 Task: Create in the project AgileExpert and in the Backlog issue 'Develop a new tool for automated testing of web application accessibility compliance for people with disabilities' a child issue 'Integration with human capital management software', and assign it to team member softage.2@softage.net. Create in the project AgileExpert and in the Backlog issue 'Upgrade the deployment pipeline of a web application to improve the speed and reliability of deployment' a child issue 'Big data model feature engineering and testing', and assign it to team member softage.3@softage.net
Action: Mouse moved to (595, 451)
Screenshot: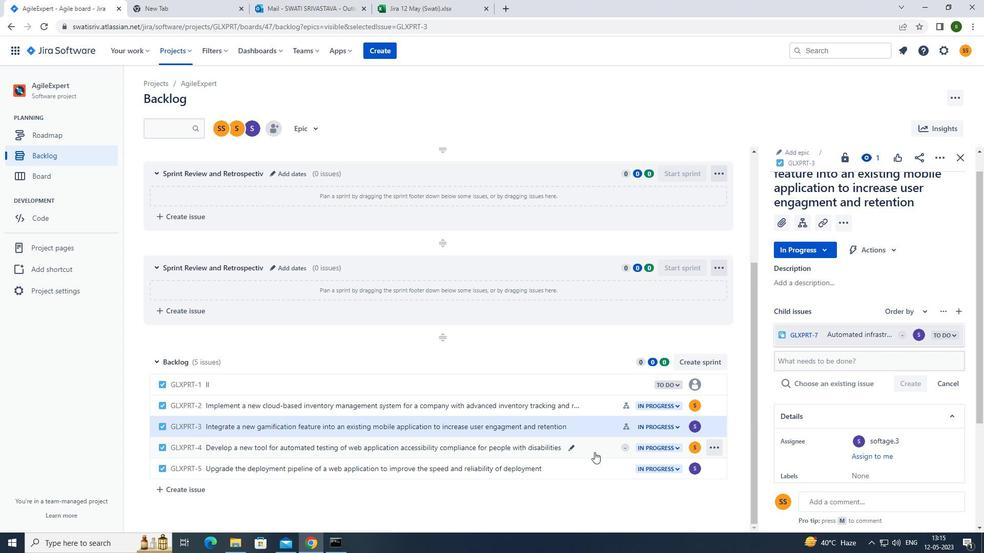 
Action: Mouse pressed left at (595, 451)
Screenshot: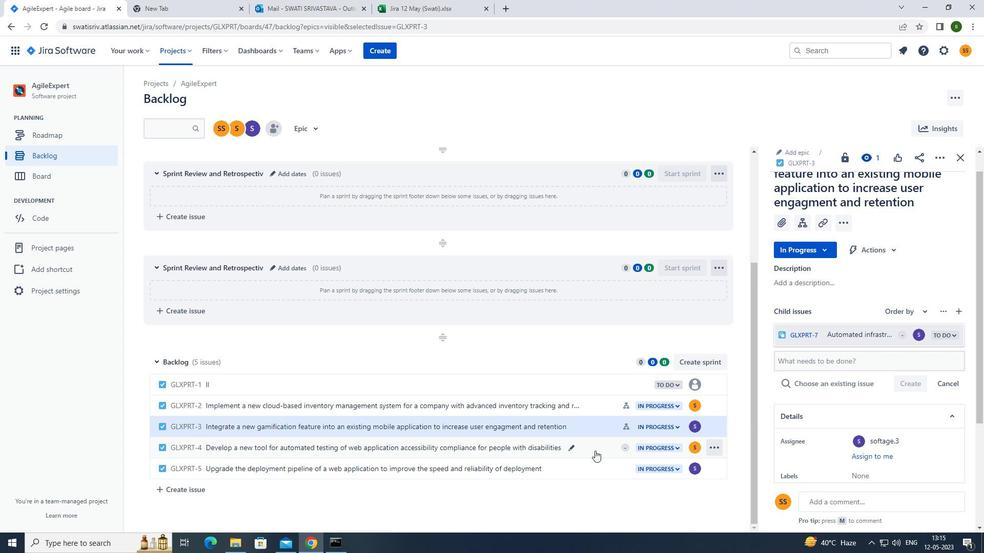 
Action: Mouse moved to (807, 246)
Screenshot: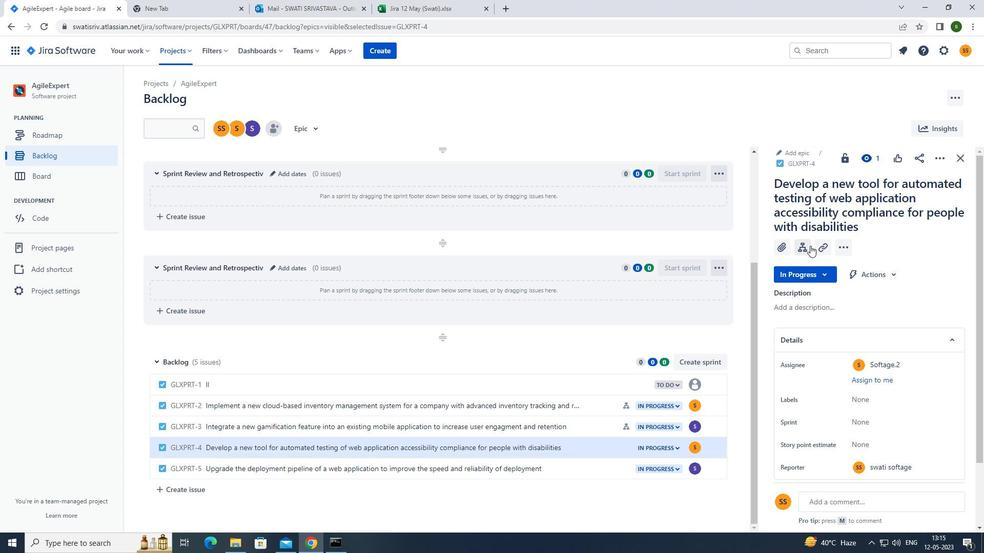 
Action: Mouse pressed left at (807, 246)
Screenshot: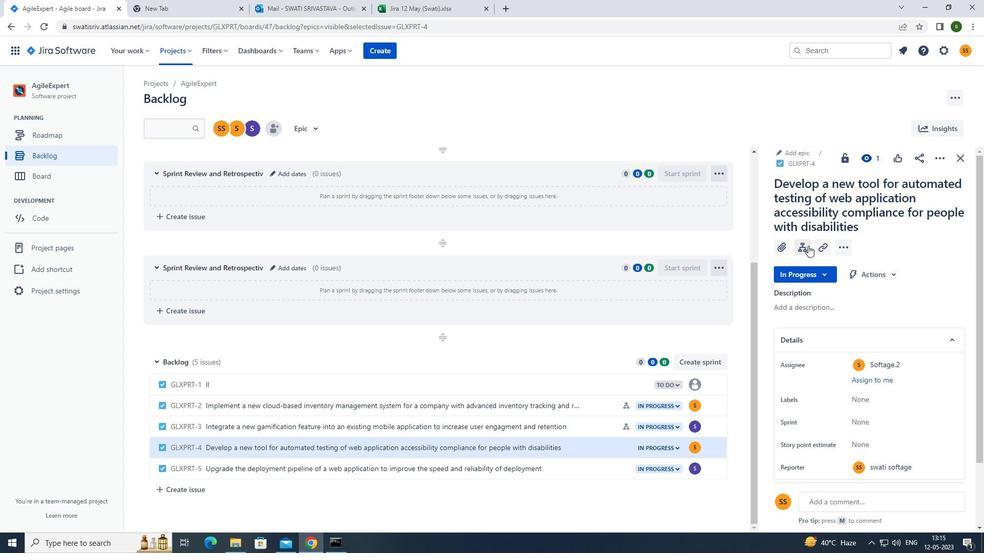 
Action: Mouse moved to (842, 324)
Screenshot: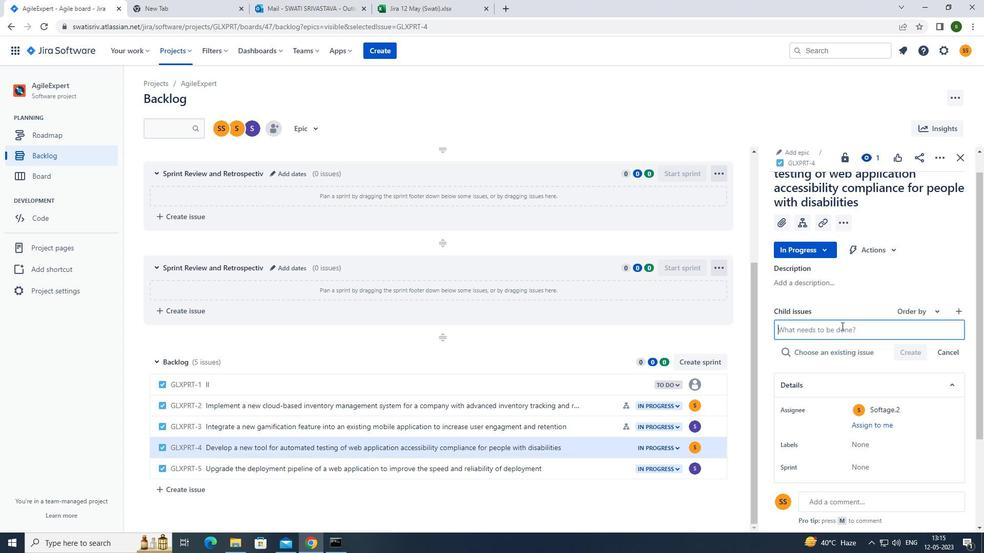 
Action: Mouse pressed left at (842, 324)
Screenshot: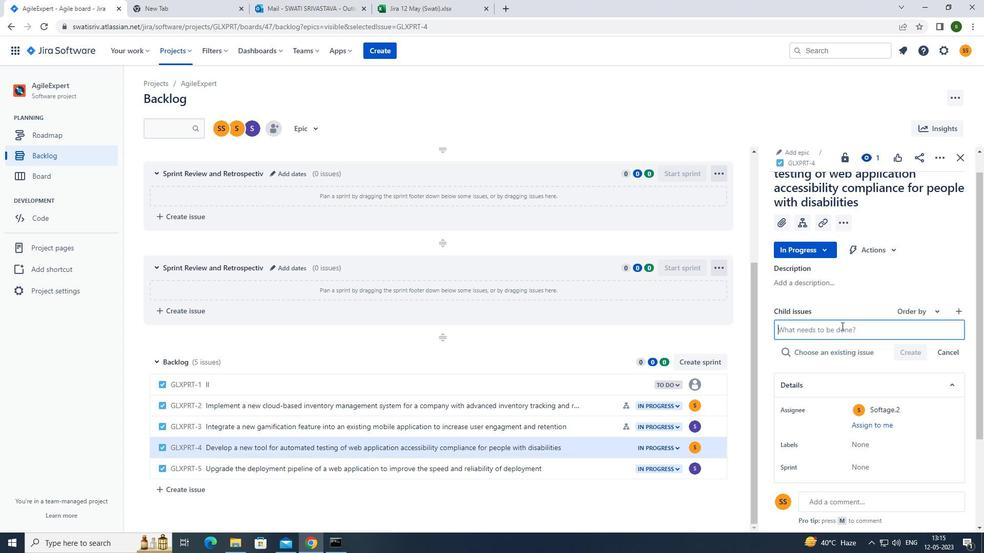 
Action: Mouse moved to (800, 337)
Screenshot: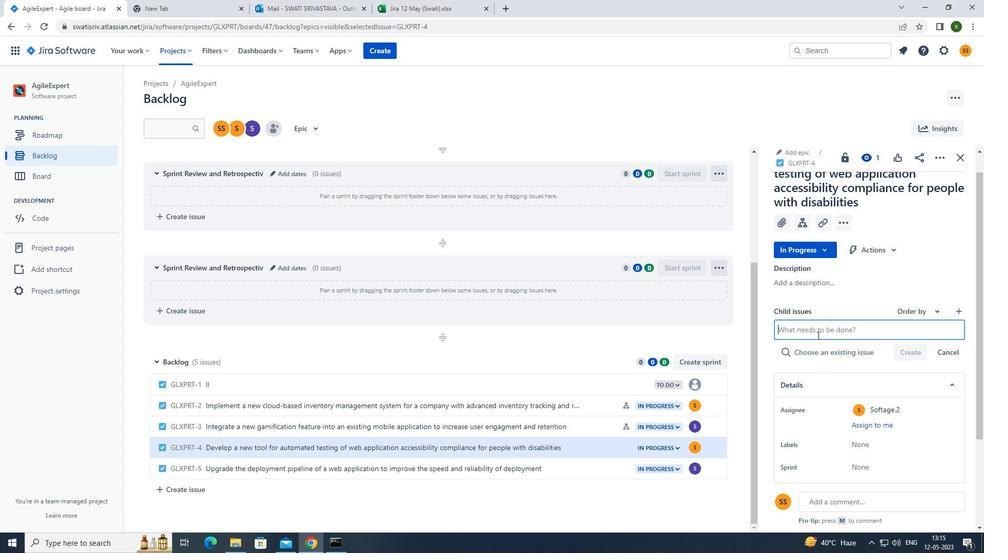 
Action: Key pressed <Key.caps_lock>i<Key.caps_lock>ntegration<Key.space>with<Key.space>human<Key.space>capita
Screenshot: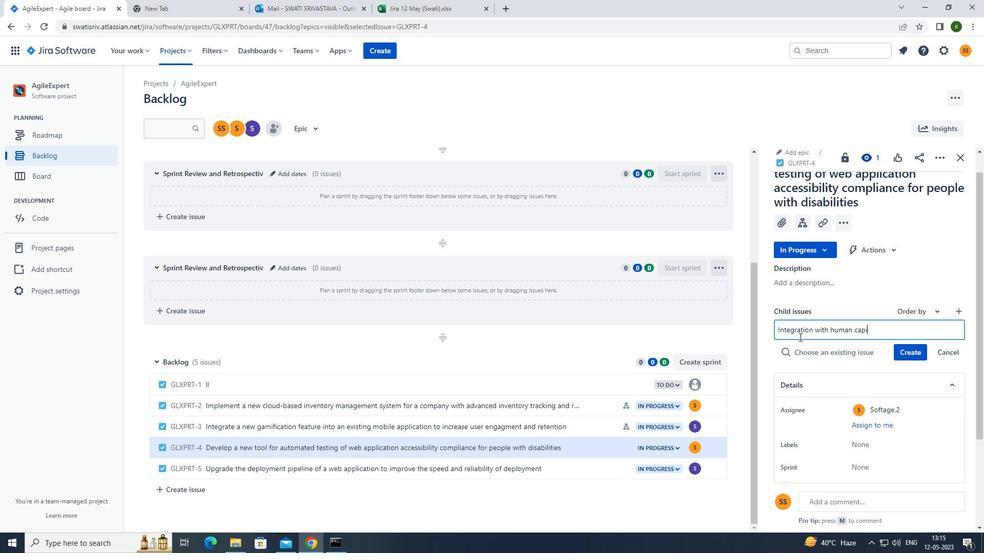 
Action: Mouse moved to (799, 337)
Screenshot: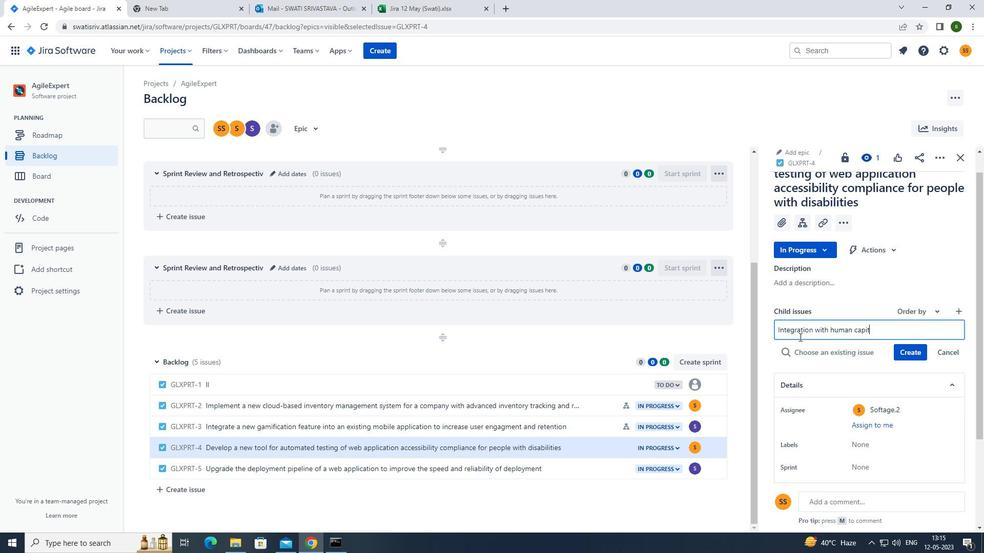 
Action: Key pressed l<Key.space>managemnt<Key.space>software<Key.enter>
Screenshot: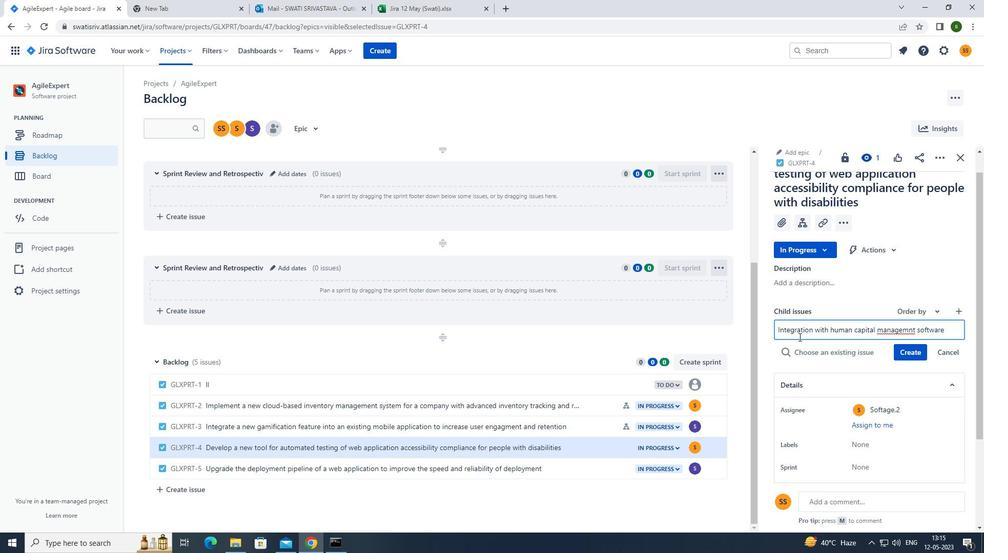 
Action: Mouse moved to (917, 333)
Screenshot: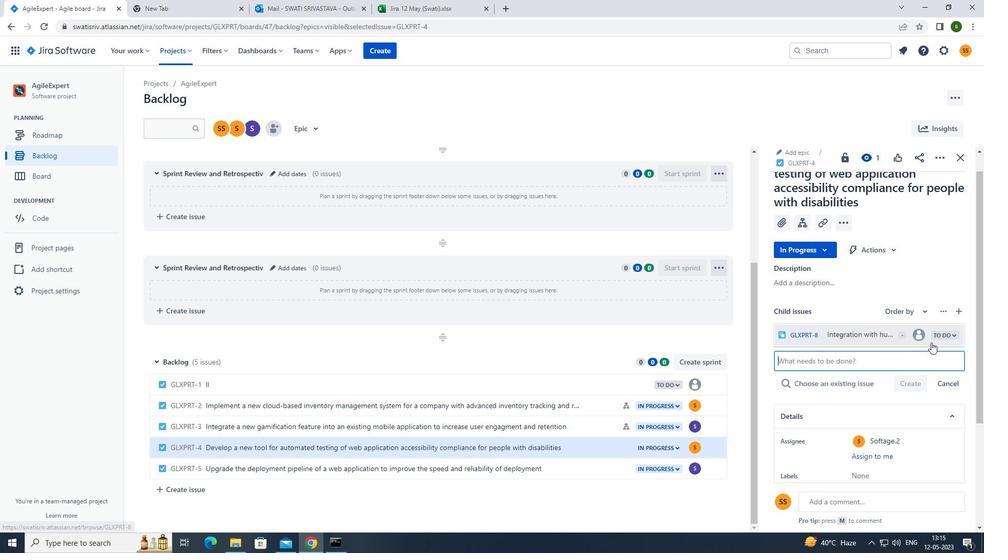 
Action: Mouse pressed left at (917, 333)
Screenshot: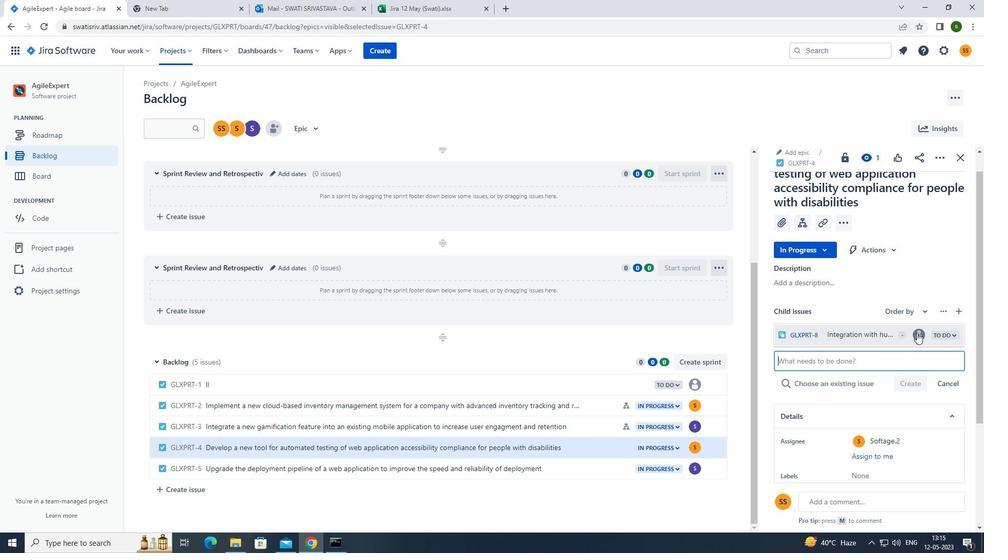 
Action: Mouse moved to (828, 363)
Screenshot: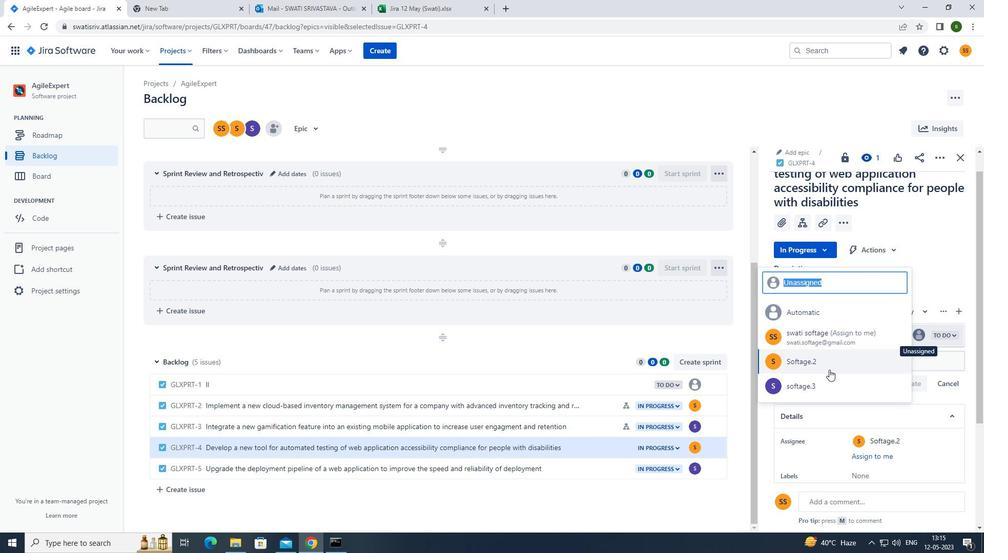 
Action: Mouse pressed left at (828, 363)
Screenshot: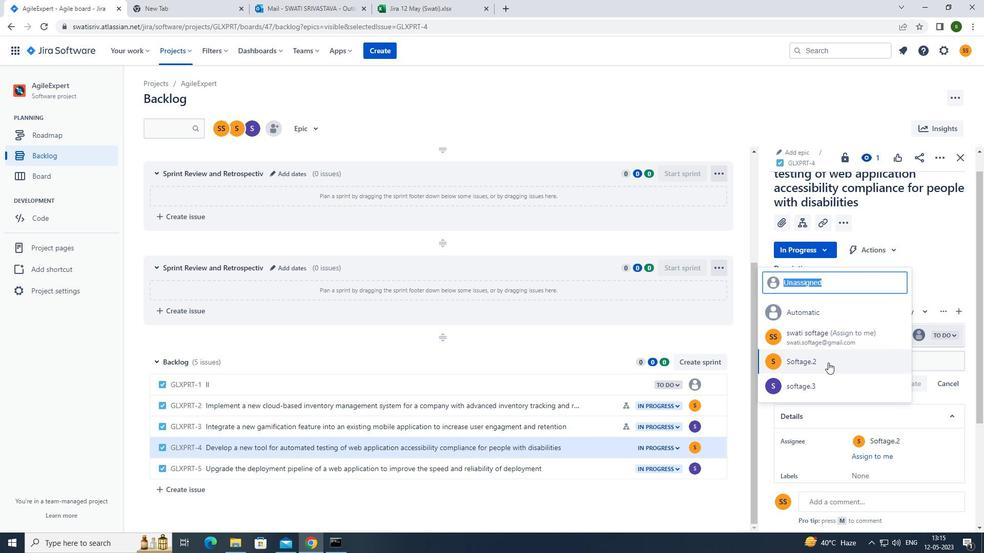 
Action: Mouse moved to (586, 472)
Screenshot: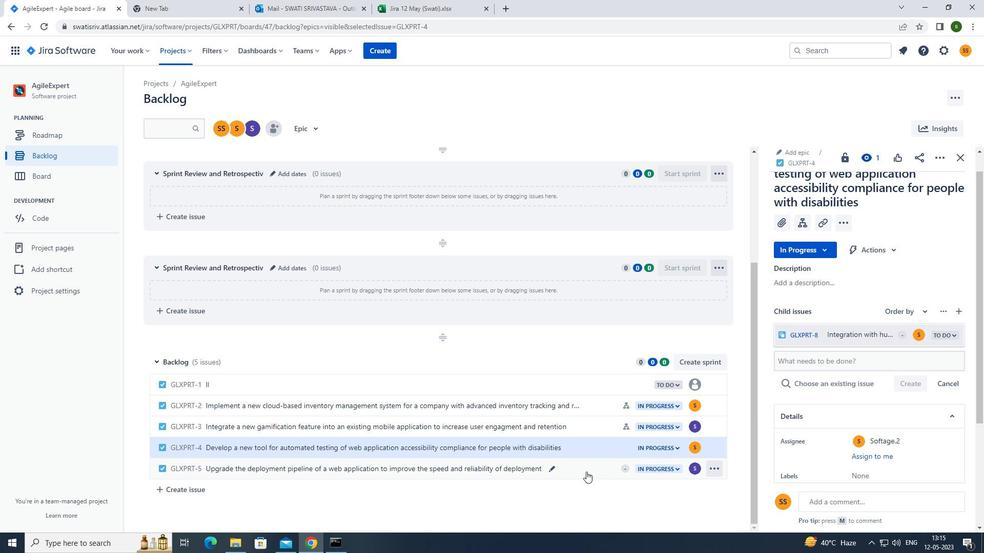 
Action: Mouse pressed left at (586, 472)
Screenshot: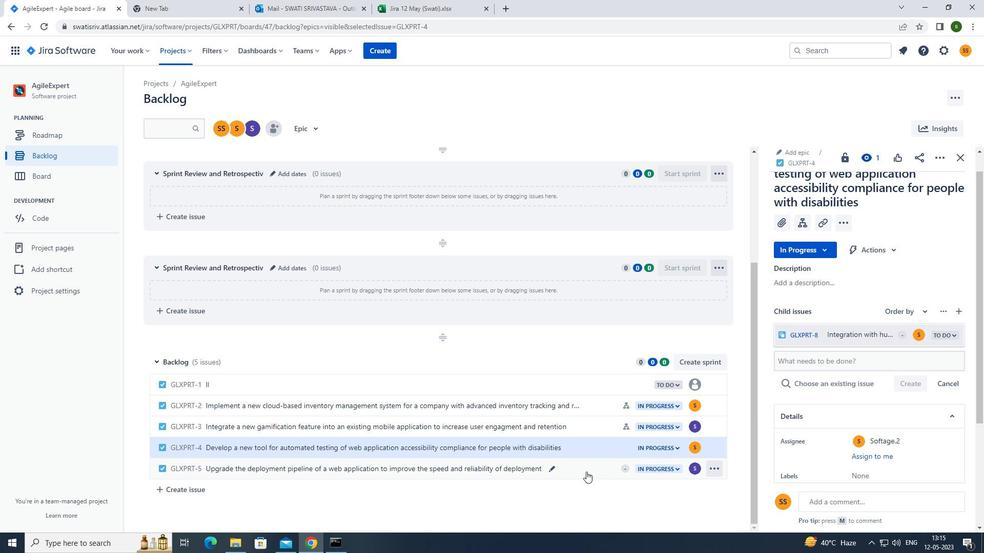 
Action: Mouse moved to (800, 250)
Screenshot: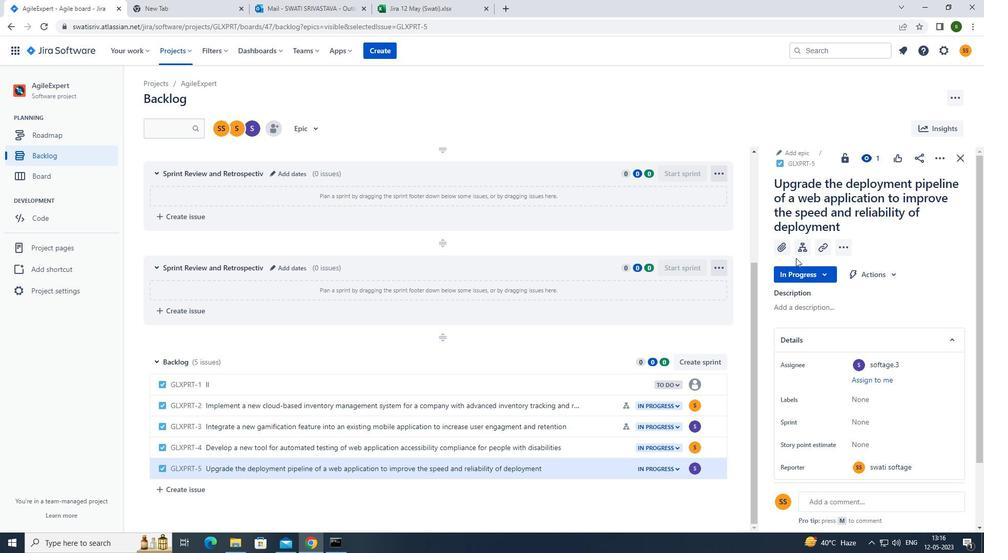 
Action: Mouse pressed left at (800, 250)
Screenshot: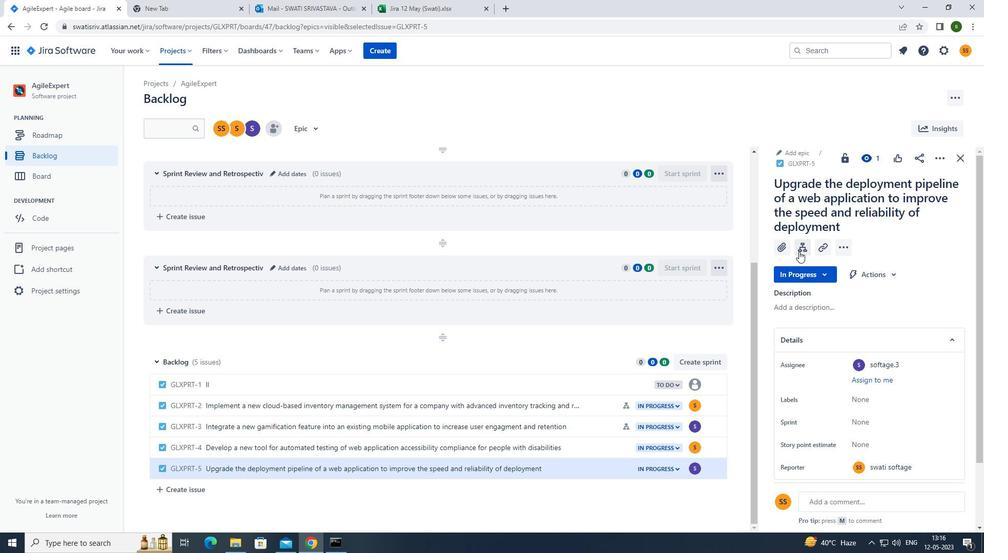 
Action: Mouse moved to (829, 327)
Screenshot: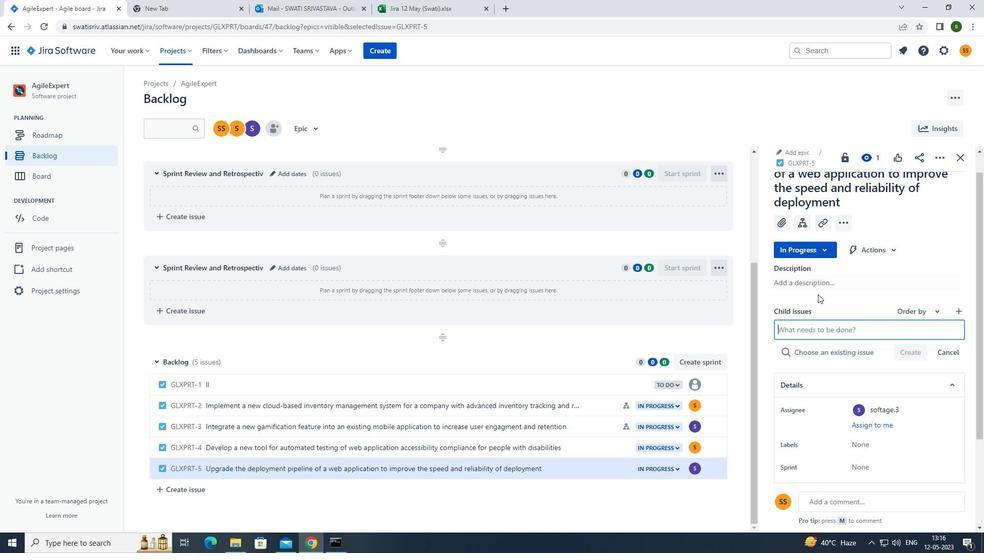 
Action: Mouse pressed left at (829, 327)
Screenshot: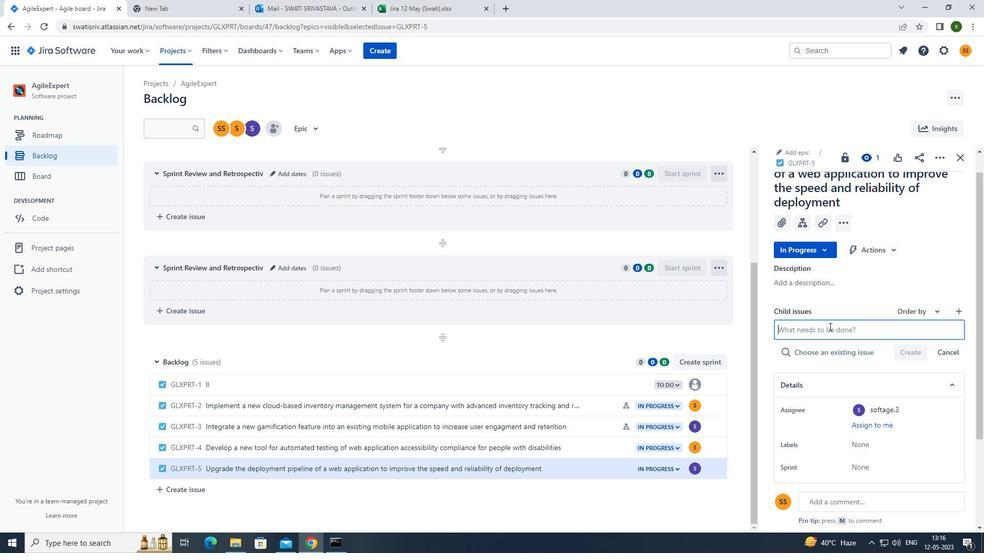 
Action: Mouse moved to (816, 326)
Screenshot: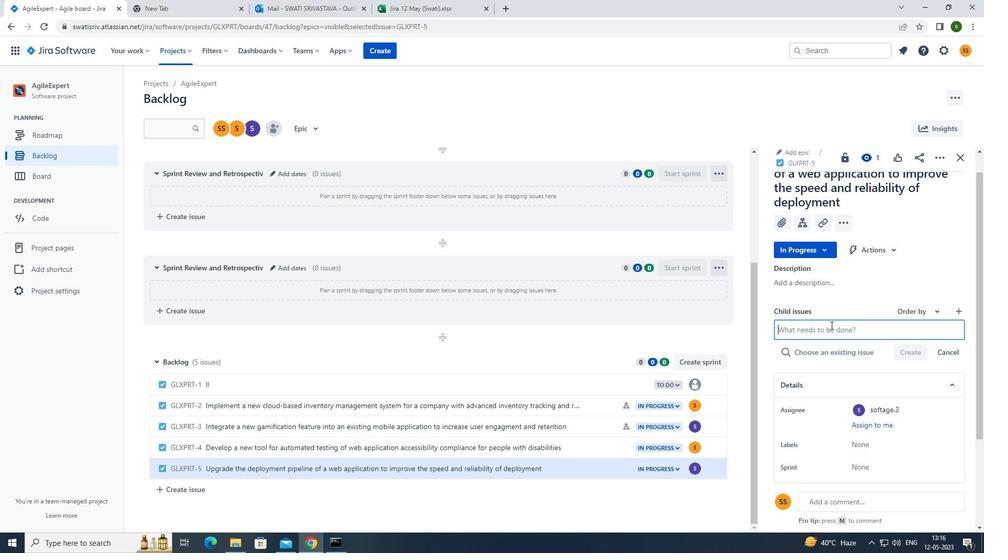 
Action: Key pressed <Key.caps_lock>b<Key.caps_lock>ig<Key.space>data<Key.space>model<Key.space>feature<Key.space>engineering<Key.space>and<Key.space>testing<Key.enter>
Screenshot: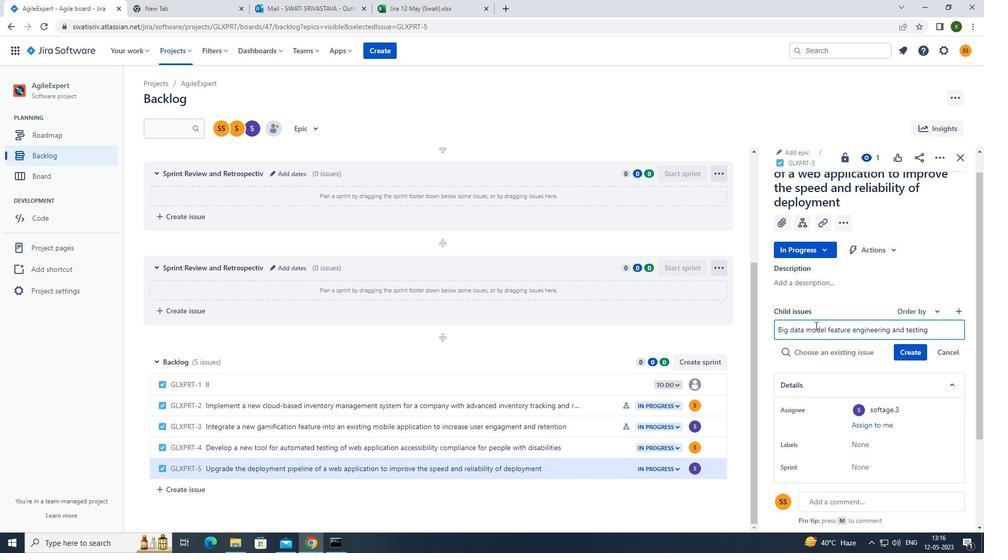 
Action: Mouse moved to (918, 336)
Screenshot: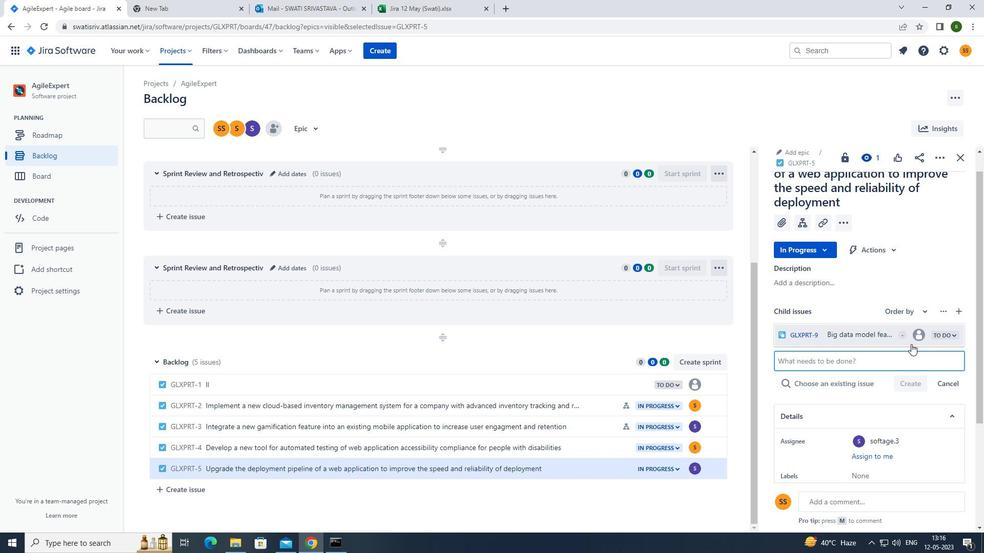 
Action: Mouse pressed left at (918, 336)
Screenshot: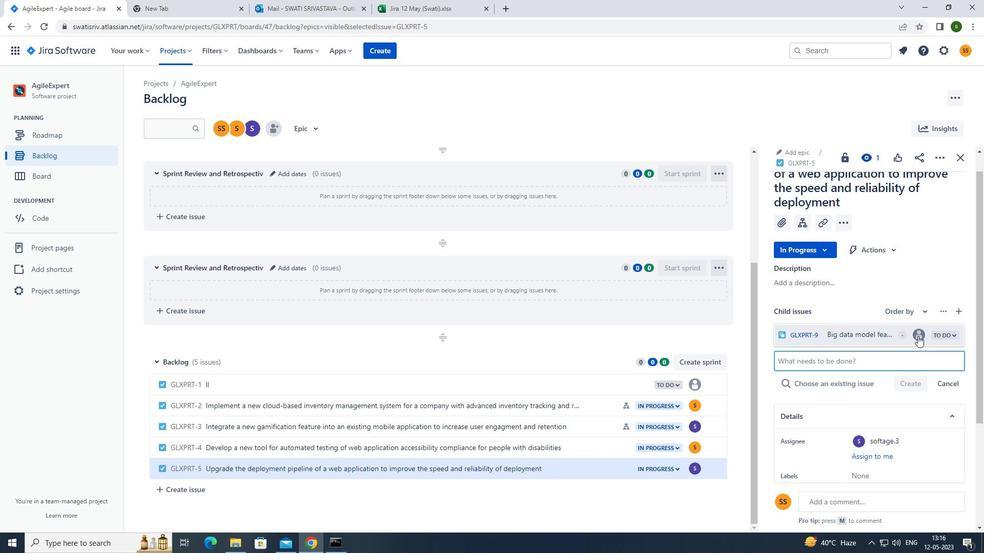 
Action: Mouse moved to (814, 392)
Screenshot: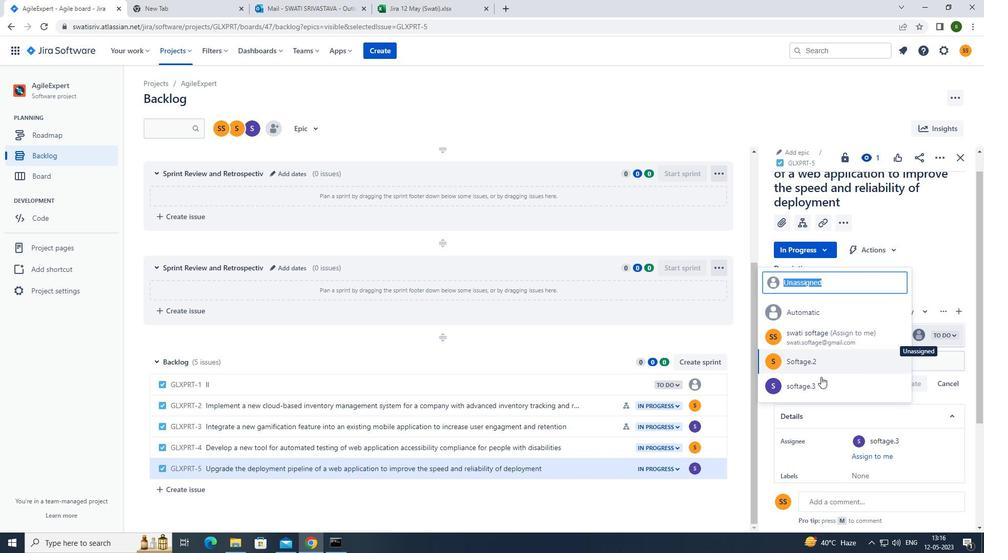 
Action: Mouse pressed left at (814, 392)
Screenshot: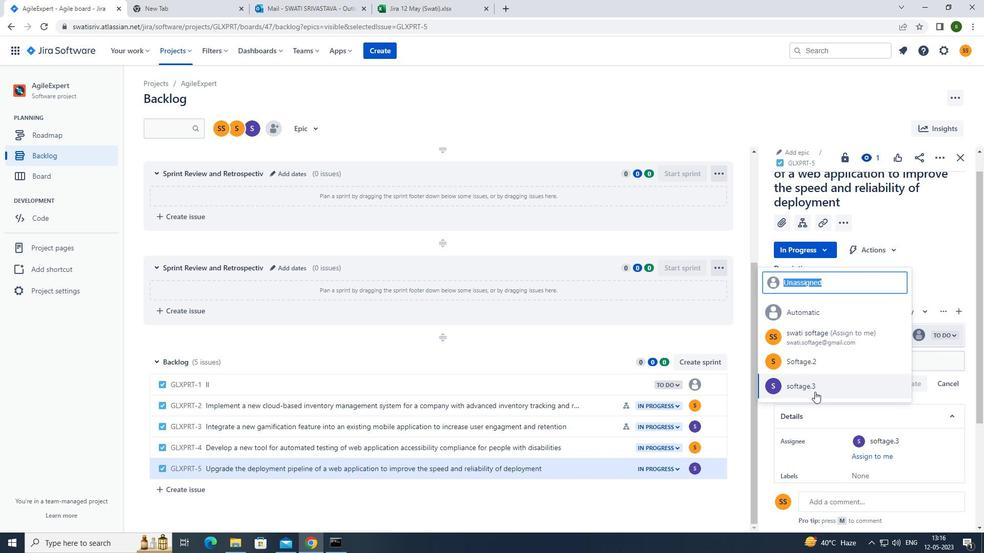 
Action: Mouse moved to (770, 394)
Screenshot: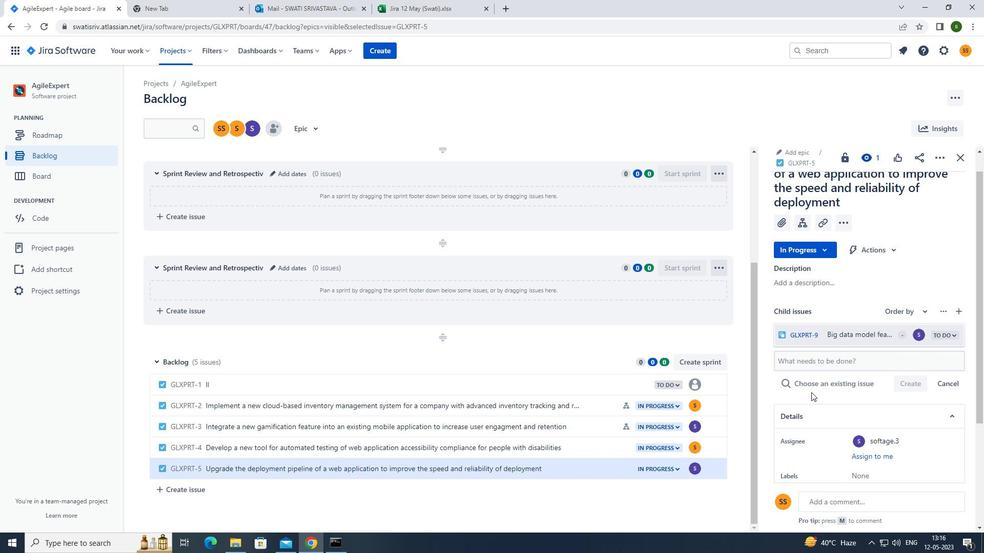 
